 Task: Create a due date automation trigger when advanced on, 2 working days before a card is due add dates starting next week at 11:00 AM.
Action: Mouse moved to (1132, 85)
Screenshot: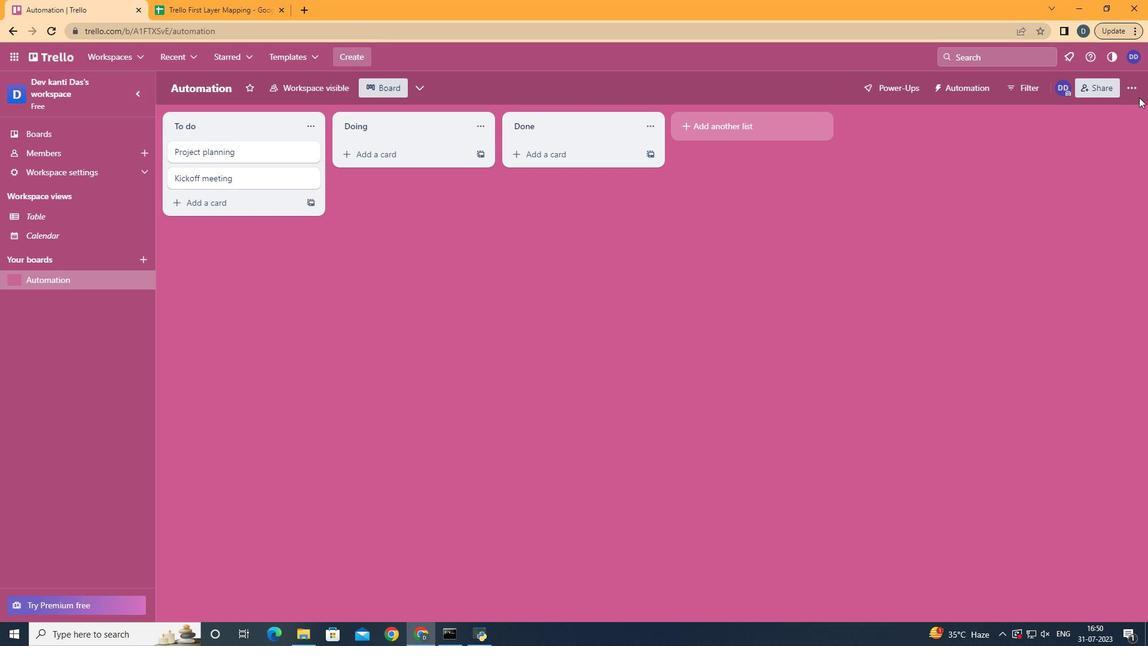 
Action: Mouse pressed left at (1132, 85)
Screenshot: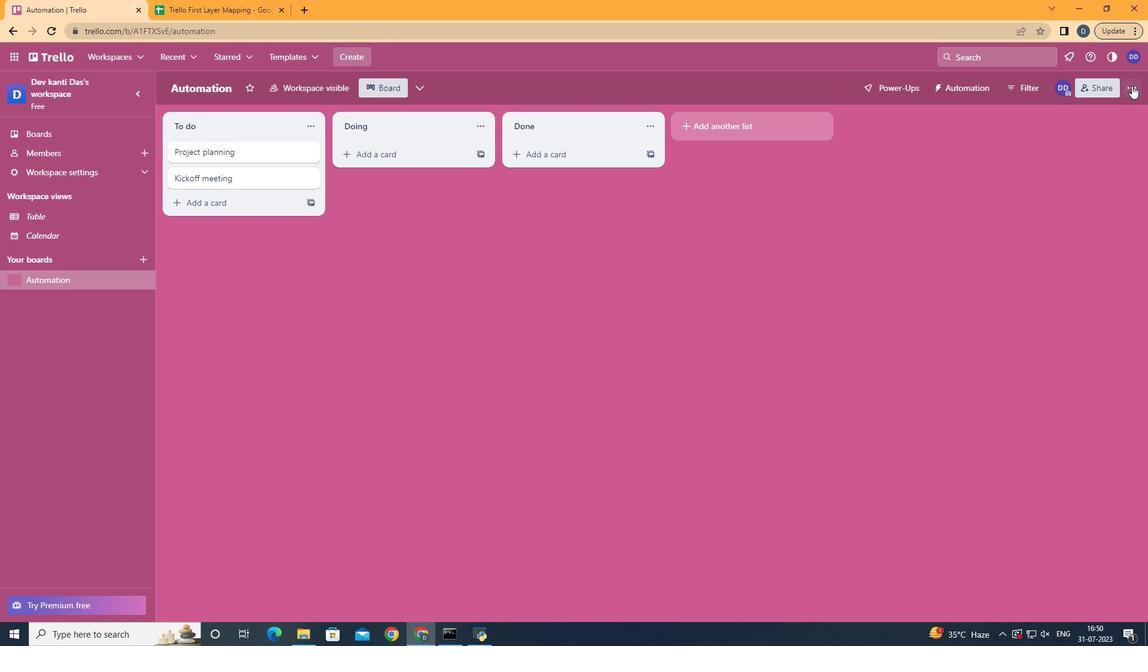 
Action: Mouse moved to (1015, 258)
Screenshot: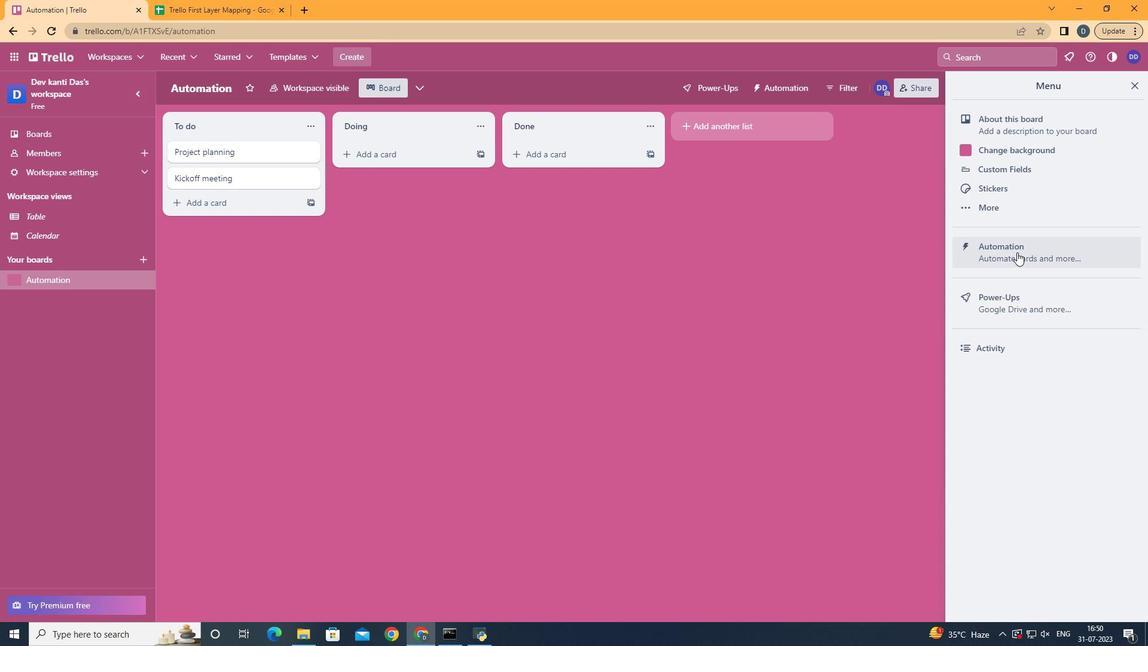 
Action: Mouse pressed left at (1015, 258)
Screenshot: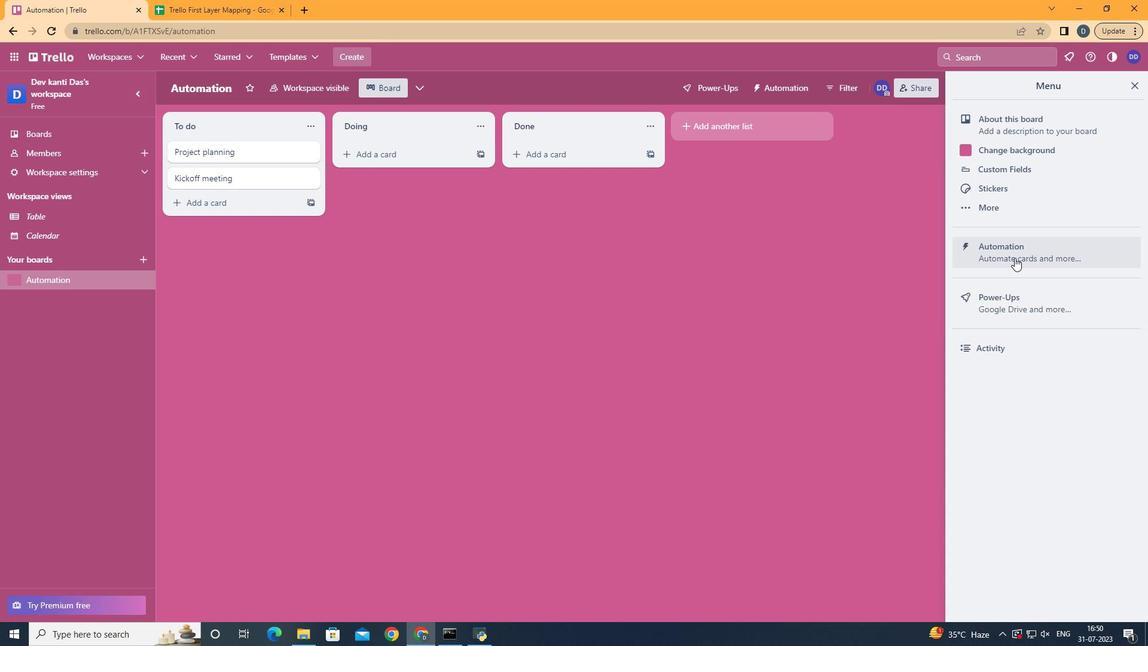 
Action: Mouse moved to (218, 241)
Screenshot: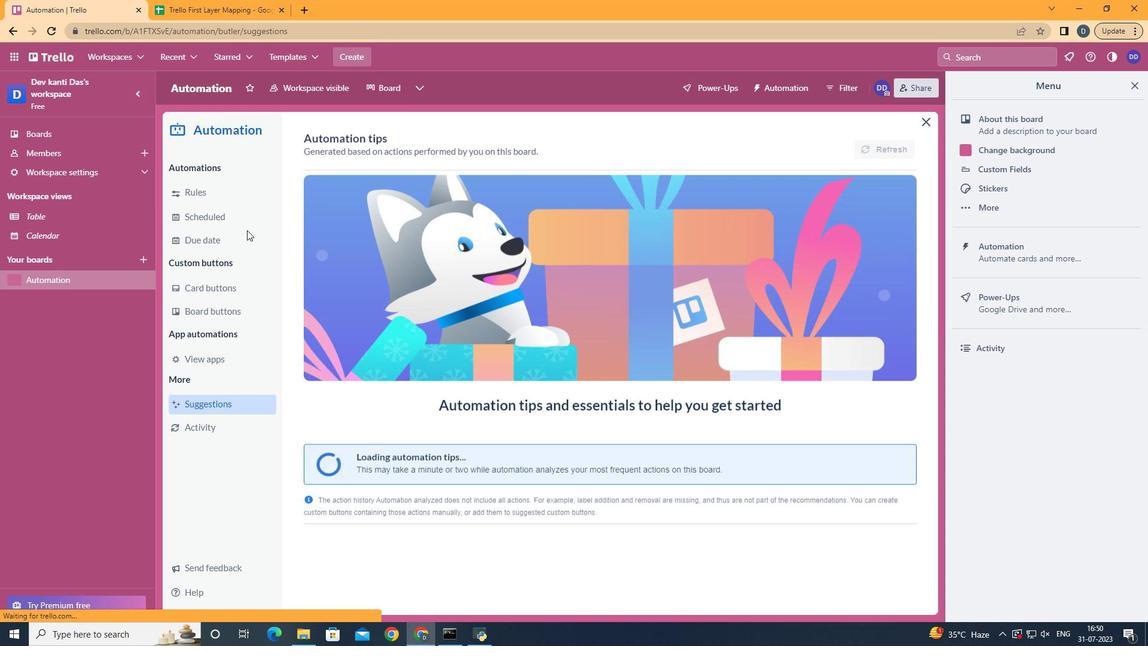 
Action: Mouse pressed left at (218, 241)
Screenshot: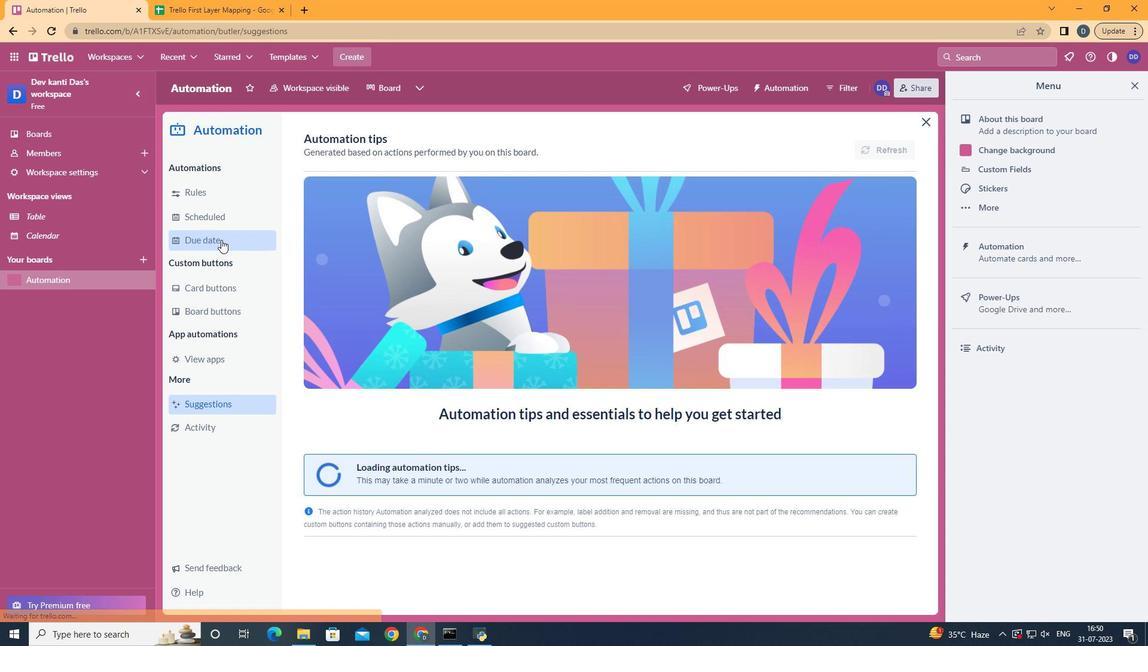 
Action: Mouse moved to (862, 142)
Screenshot: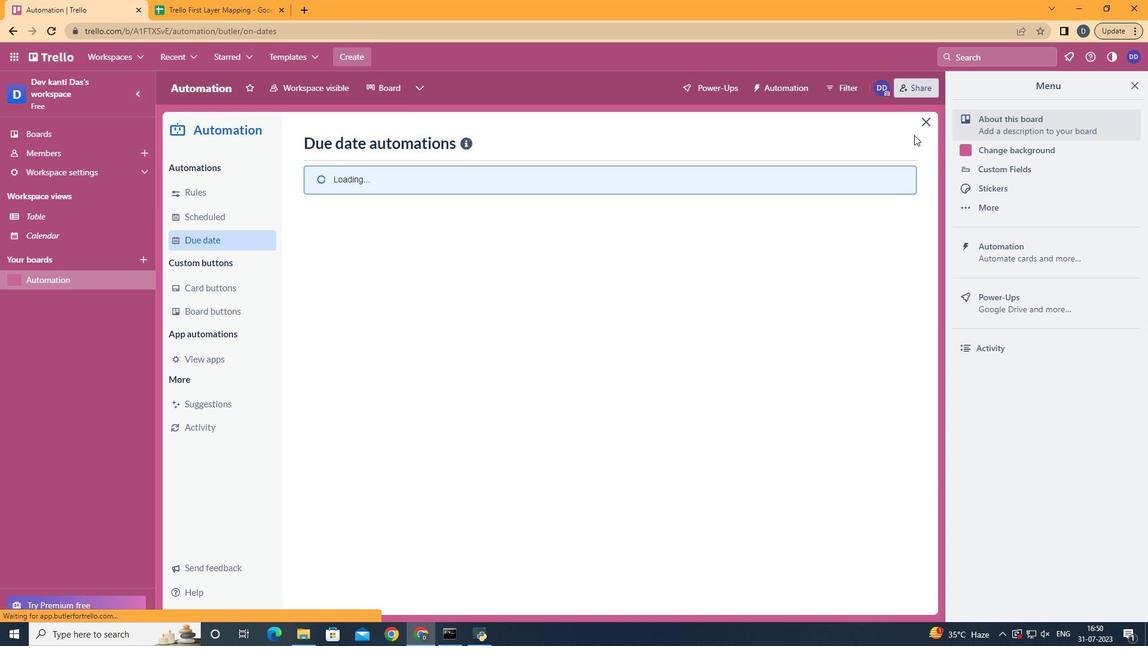 
Action: Mouse pressed left at (862, 142)
Screenshot: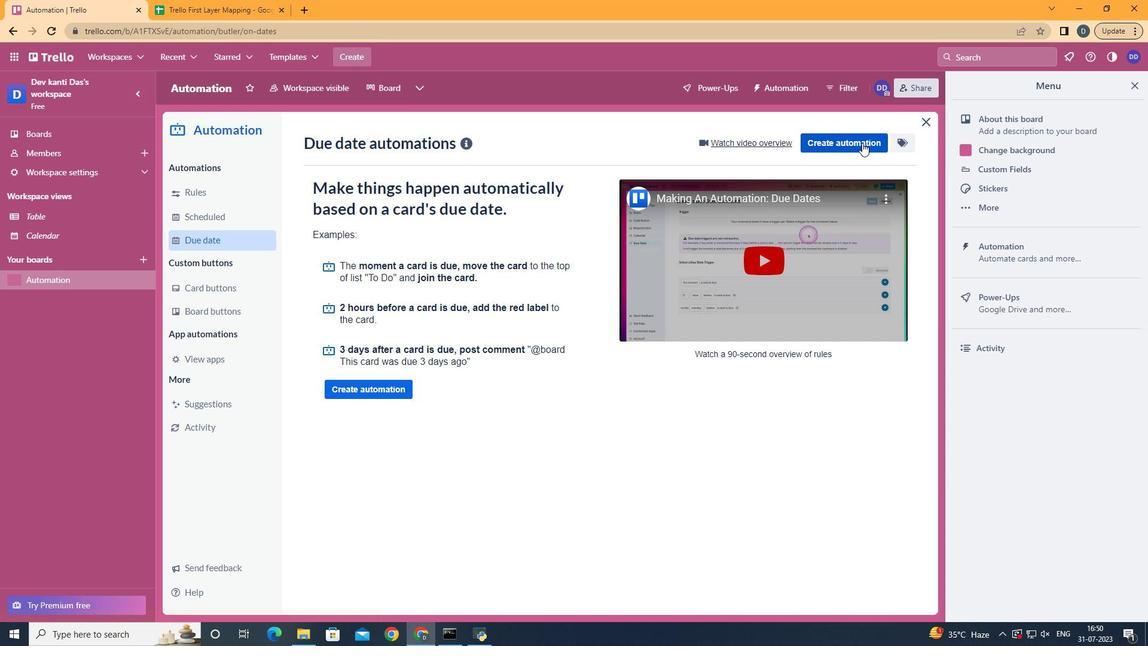 
Action: Mouse moved to (697, 259)
Screenshot: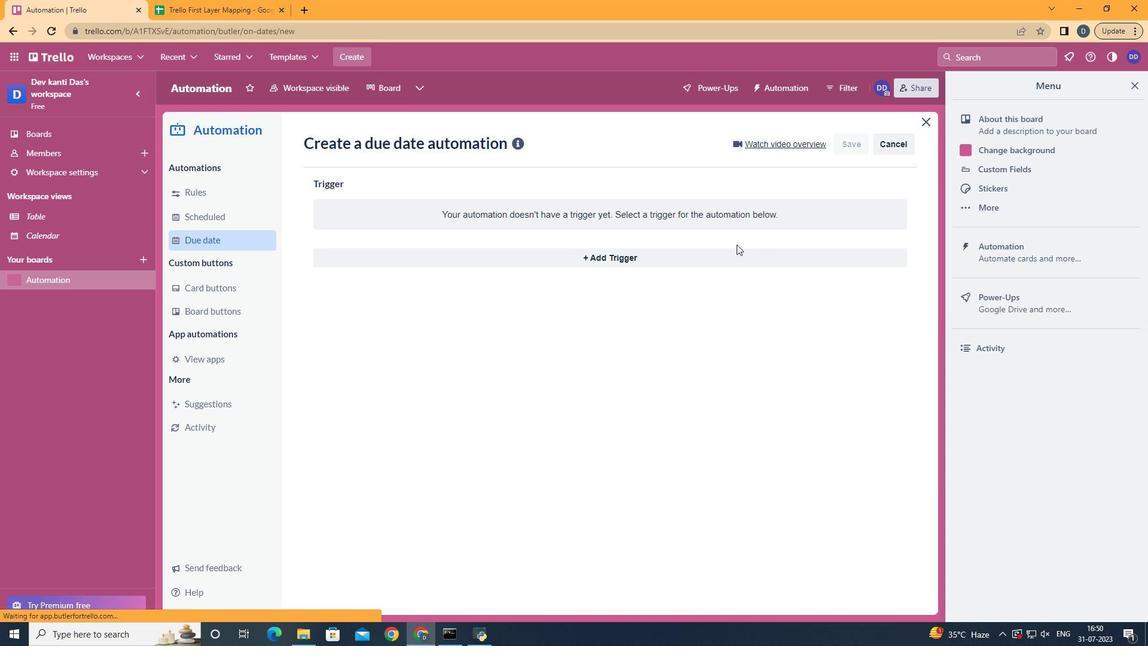 
Action: Mouse pressed left at (697, 259)
Screenshot: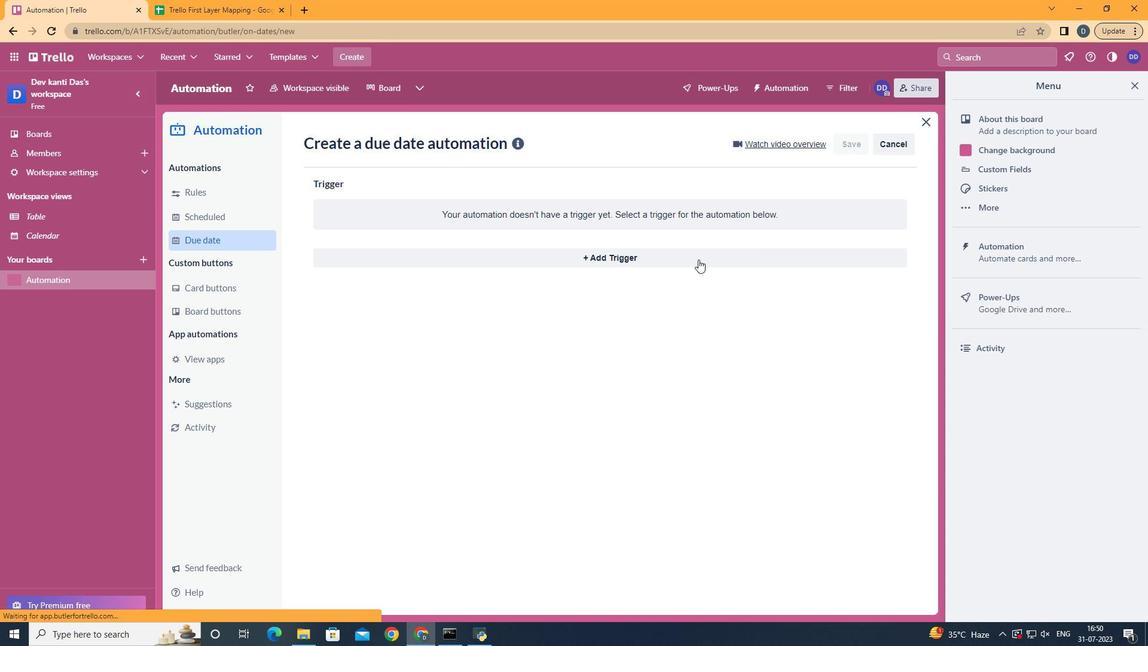 
Action: Mouse moved to (393, 482)
Screenshot: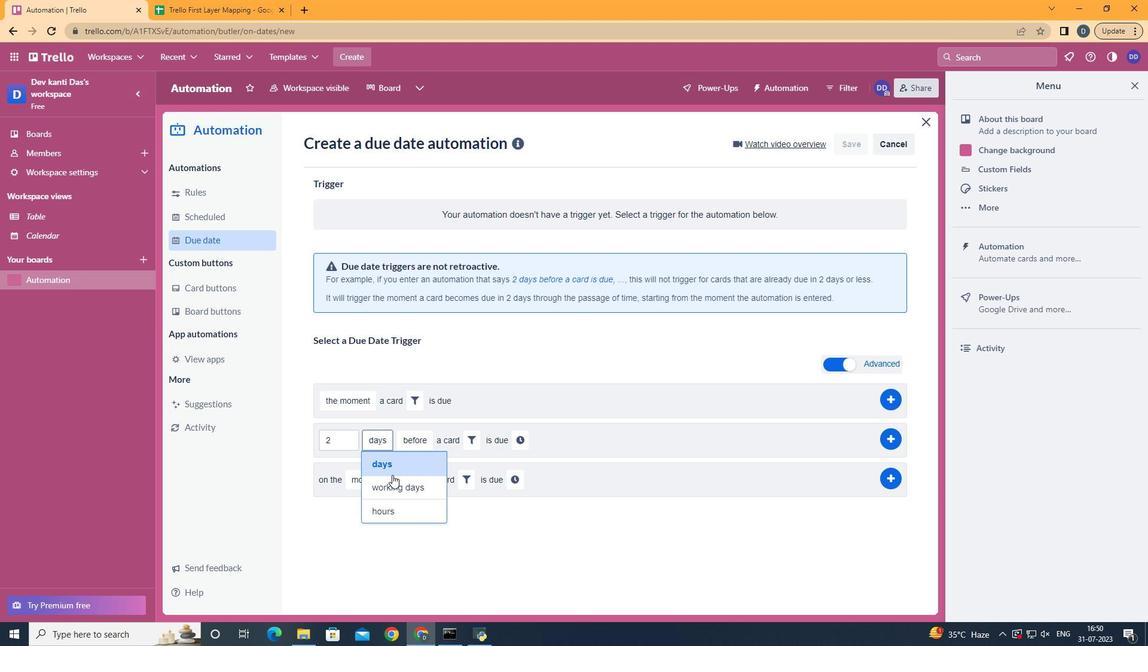
Action: Mouse pressed left at (393, 482)
Screenshot: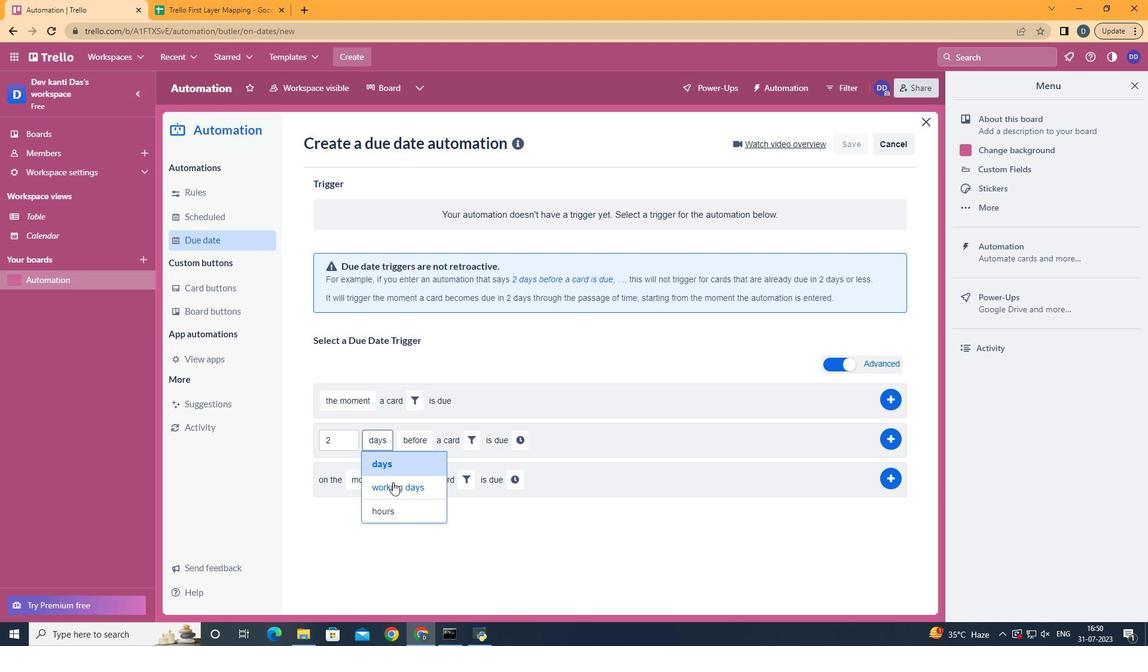 
Action: Mouse moved to (507, 446)
Screenshot: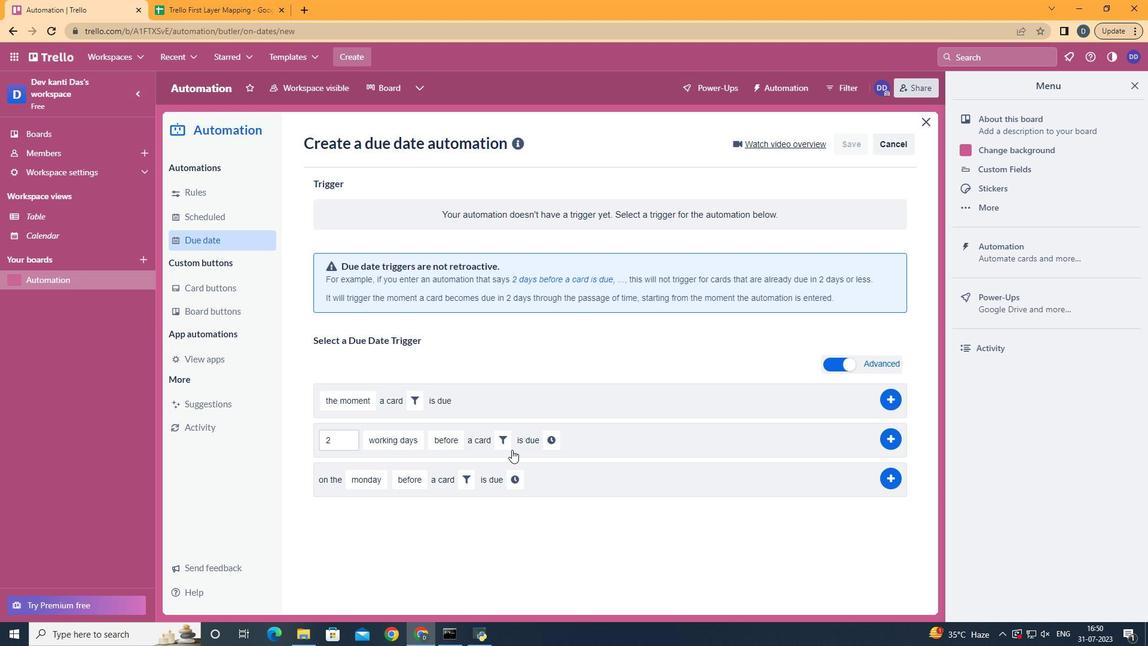 
Action: Mouse pressed left at (507, 446)
Screenshot: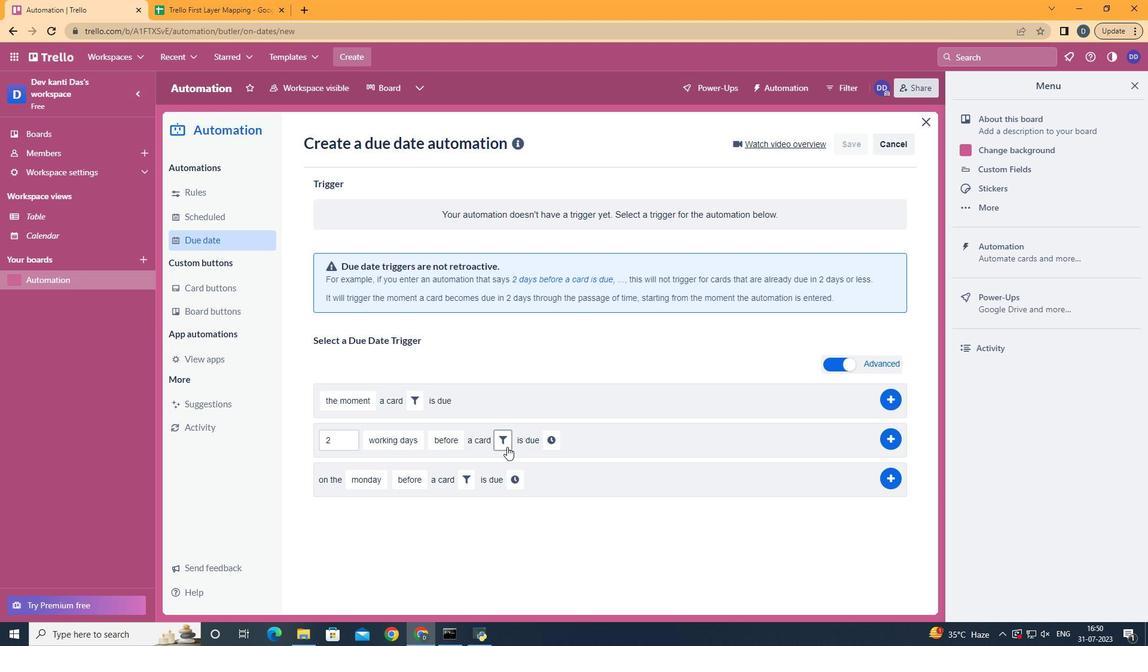 
Action: Mouse moved to (562, 480)
Screenshot: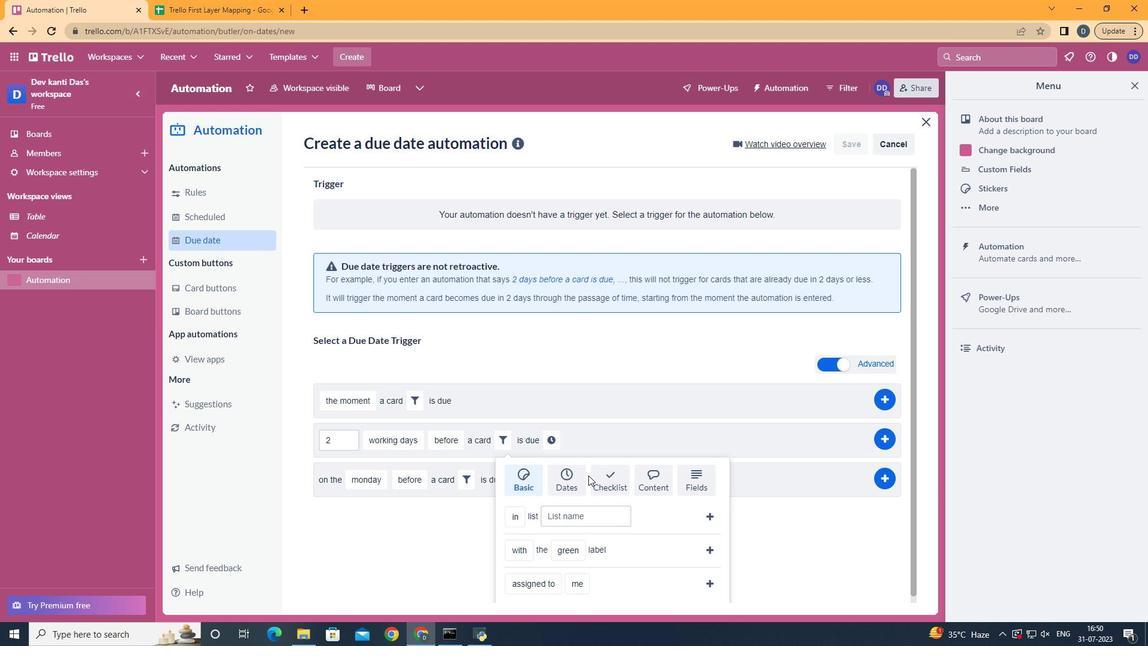 
Action: Mouse pressed left at (562, 480)
Screenshot: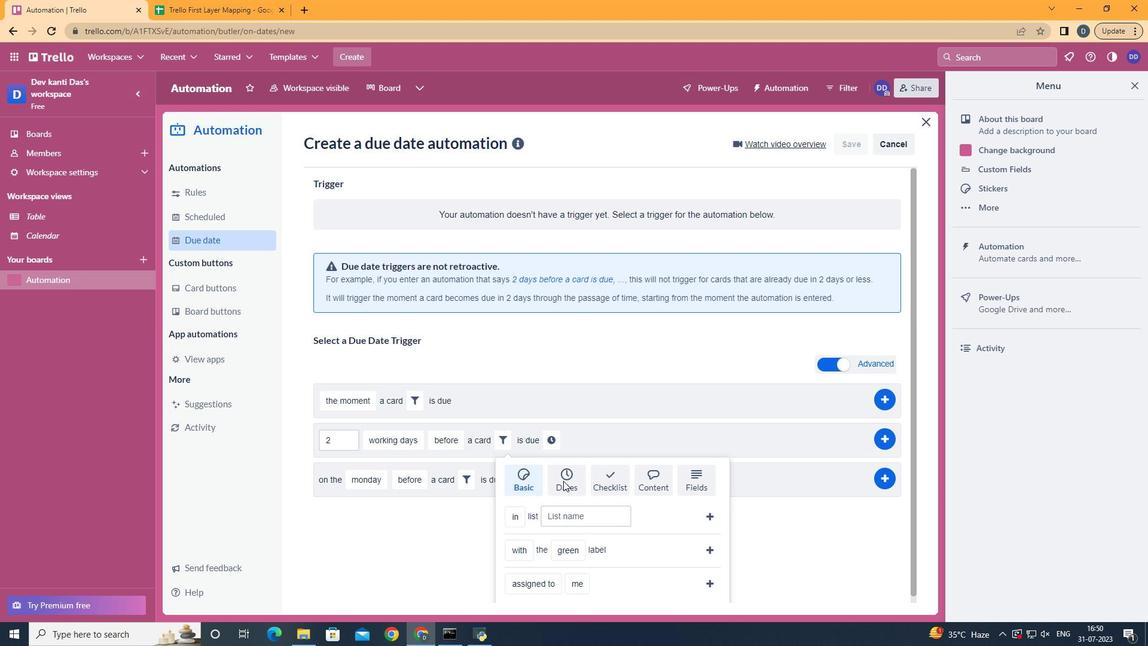 
Action: Mouse scrolled (562, 480) with delta (0, 0)
Screenshot: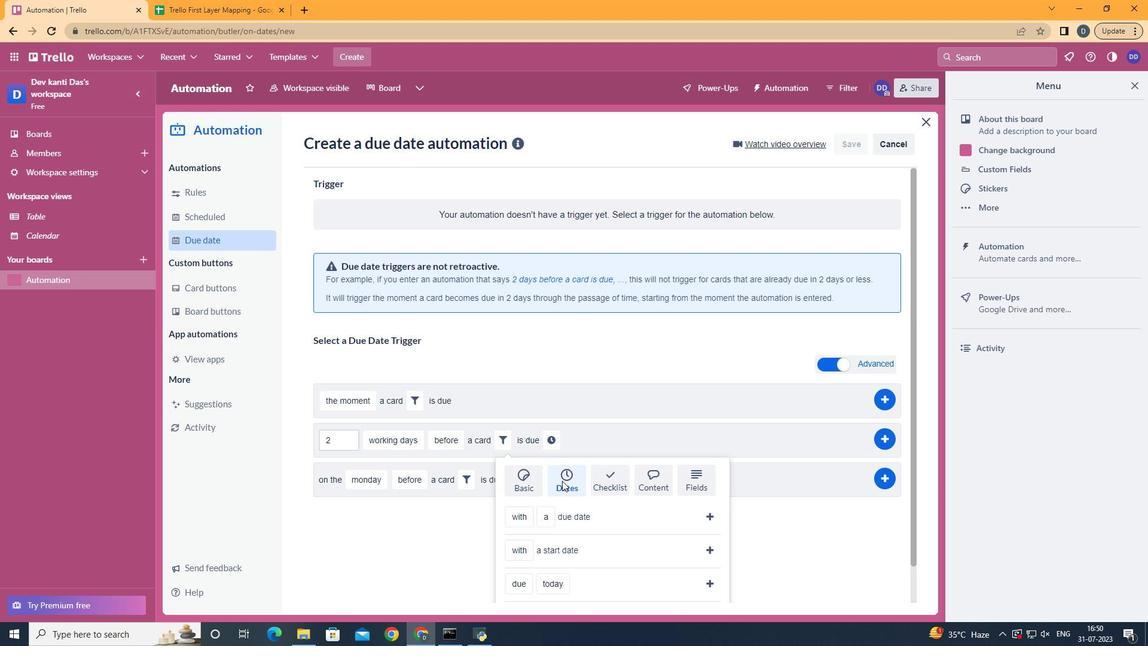 
Action: Mouse scrolled (562, 480) with delta (0, 0)
Screenshot: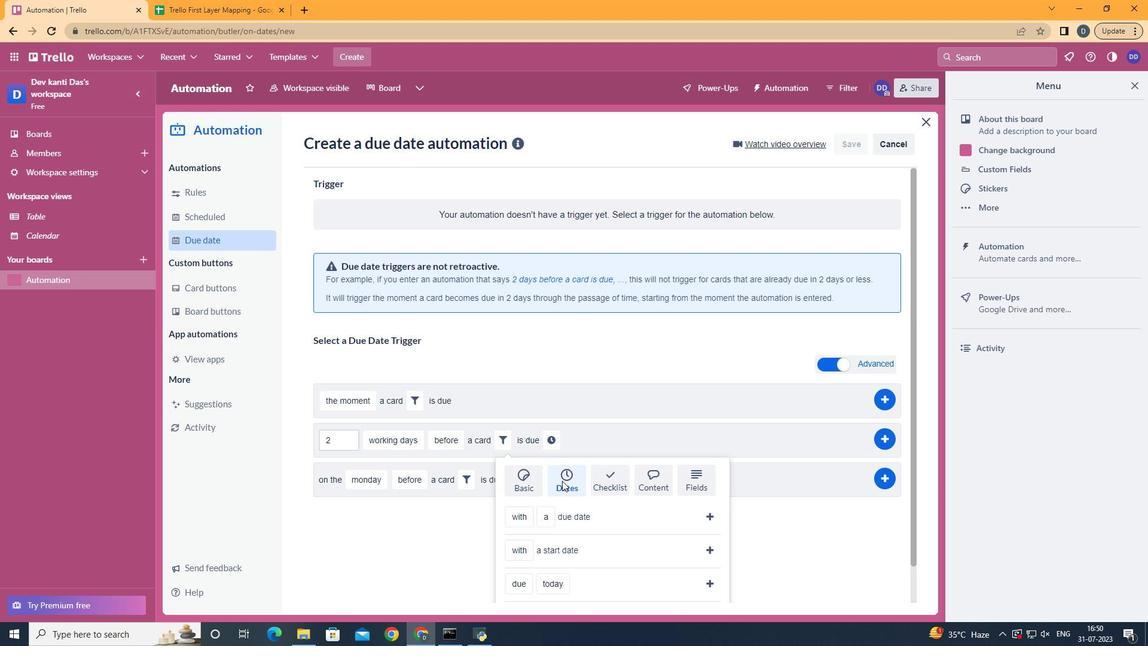 
Action: Mouse scrolled (562, 480) with delta (0, 0)
Screenshot: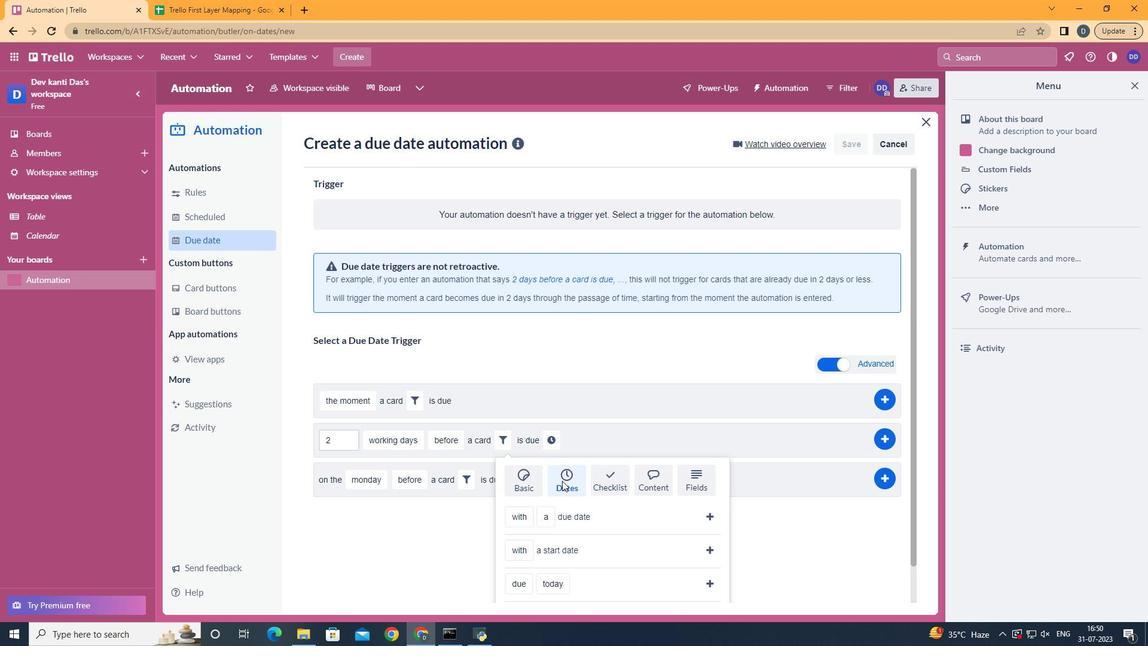 
Action: Mouse scrolled (562, 480) with delta (0, 0)
Screenshot: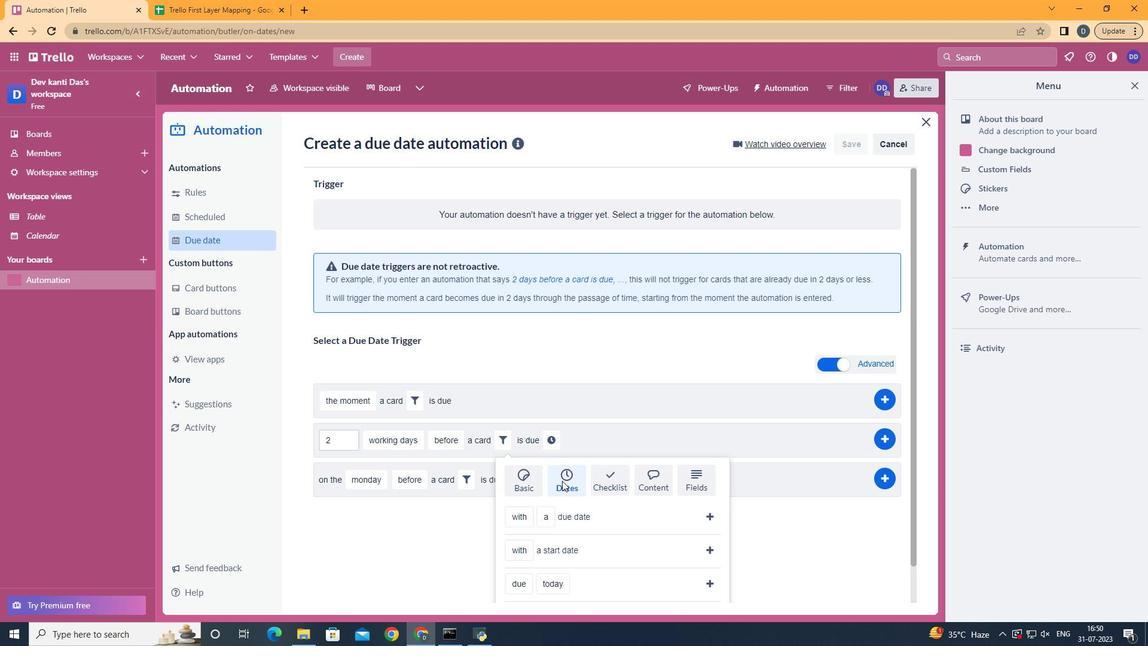 
Action: Mouse scrolled (562, 480) with delta (0, 0)
Screenshot: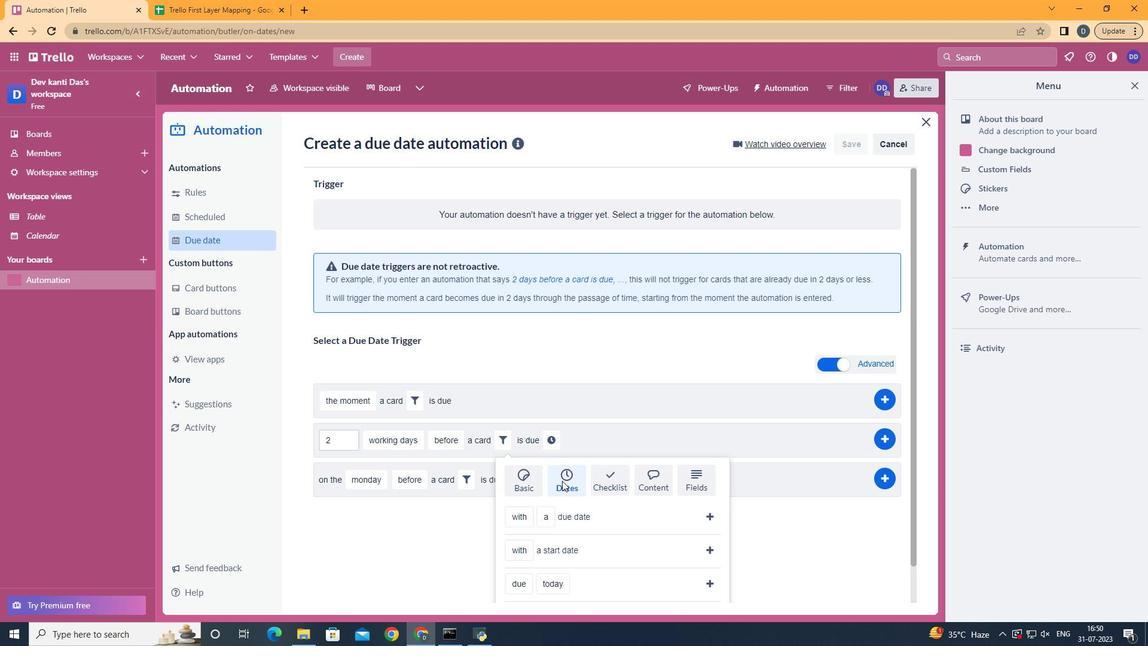 
Action: Mouse scrolled (562, 480) with delta (0, 0)
Screenshot: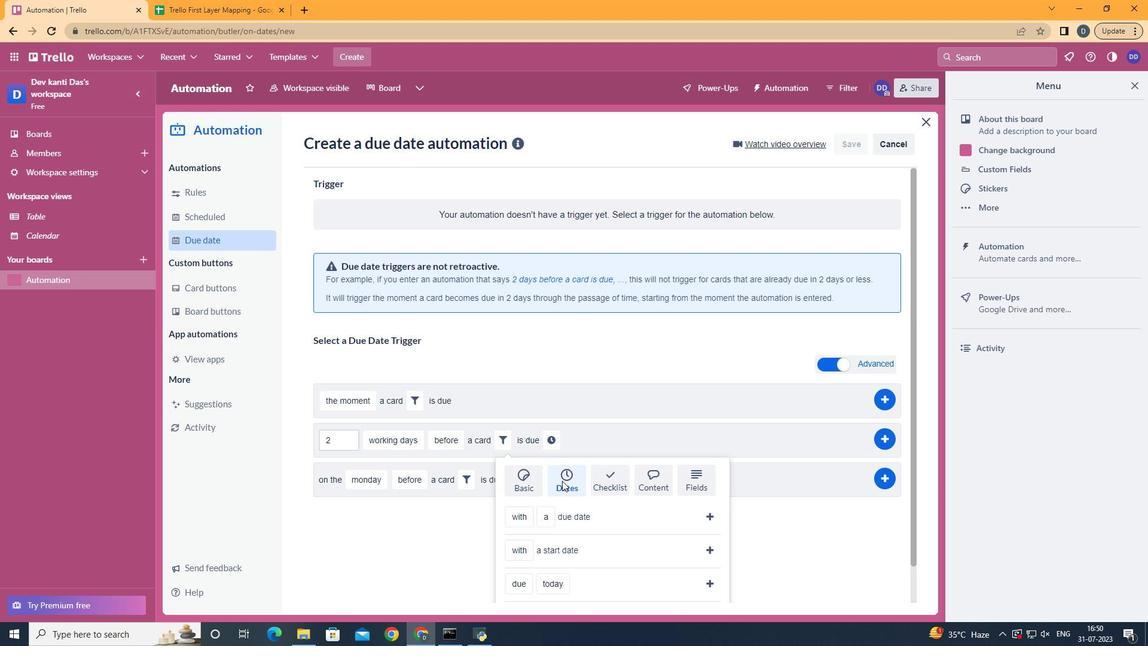 
Action: Mouse moved to (529, 499)
Screenshot: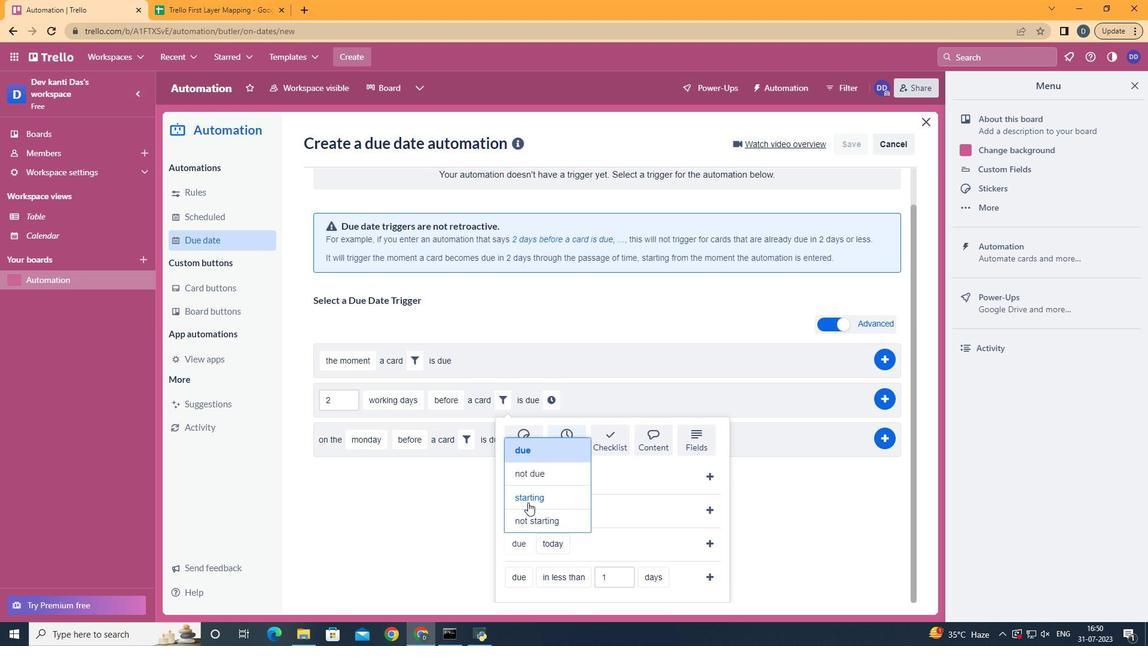 
Action: Mouse pressed left at (529, 499)
Screenshot: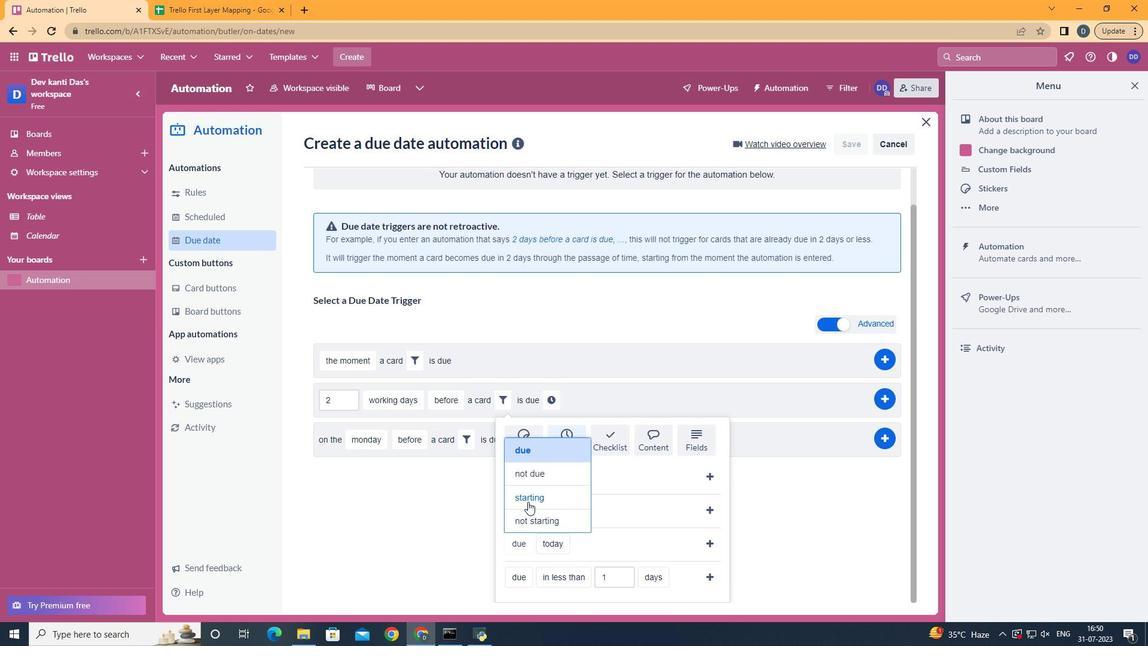 
Action: Mouse moved to (577, 473)
Screenshot: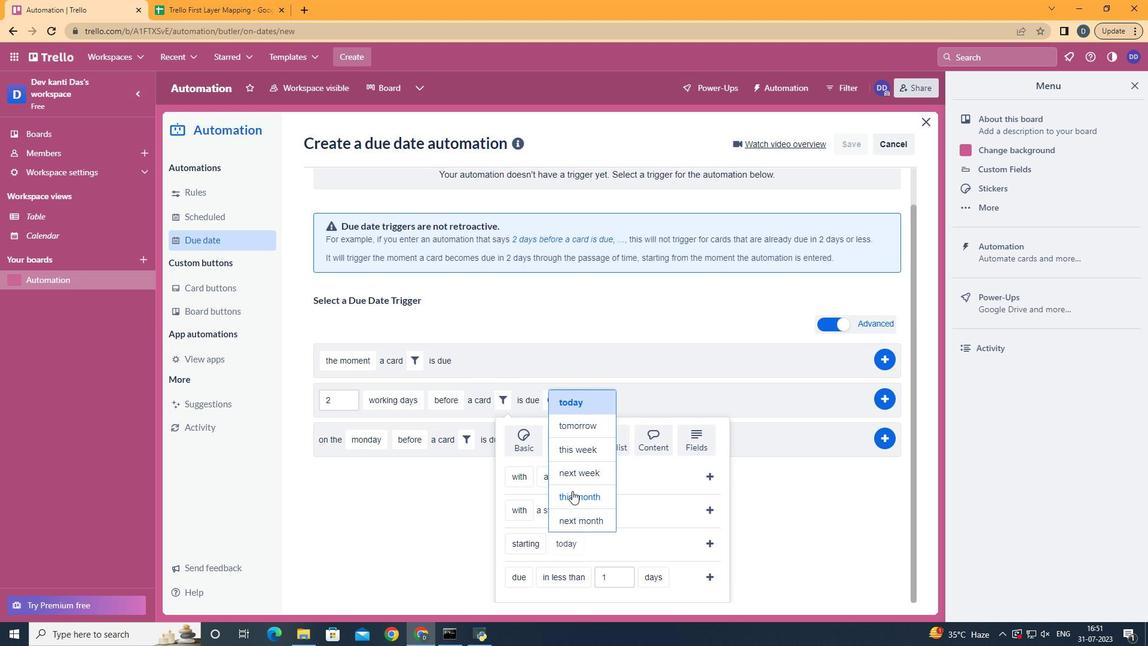 
Action: Mouse pressed left at (577, 473)
Screenshot: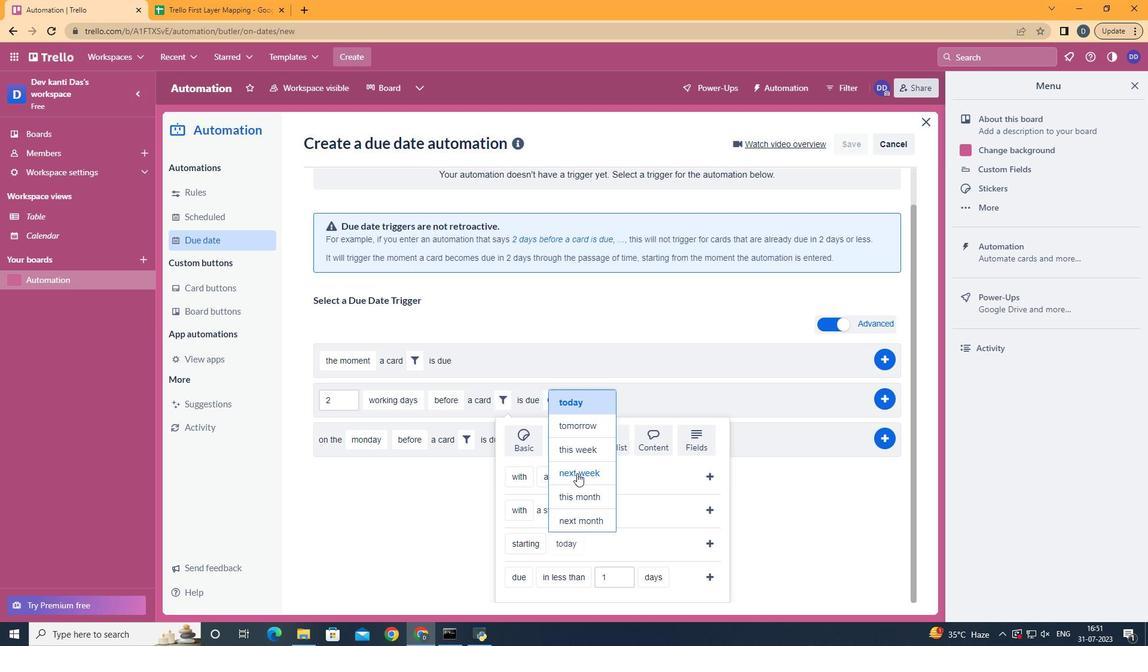 
Action: Mouse moved to (708, 537)
Screenshot: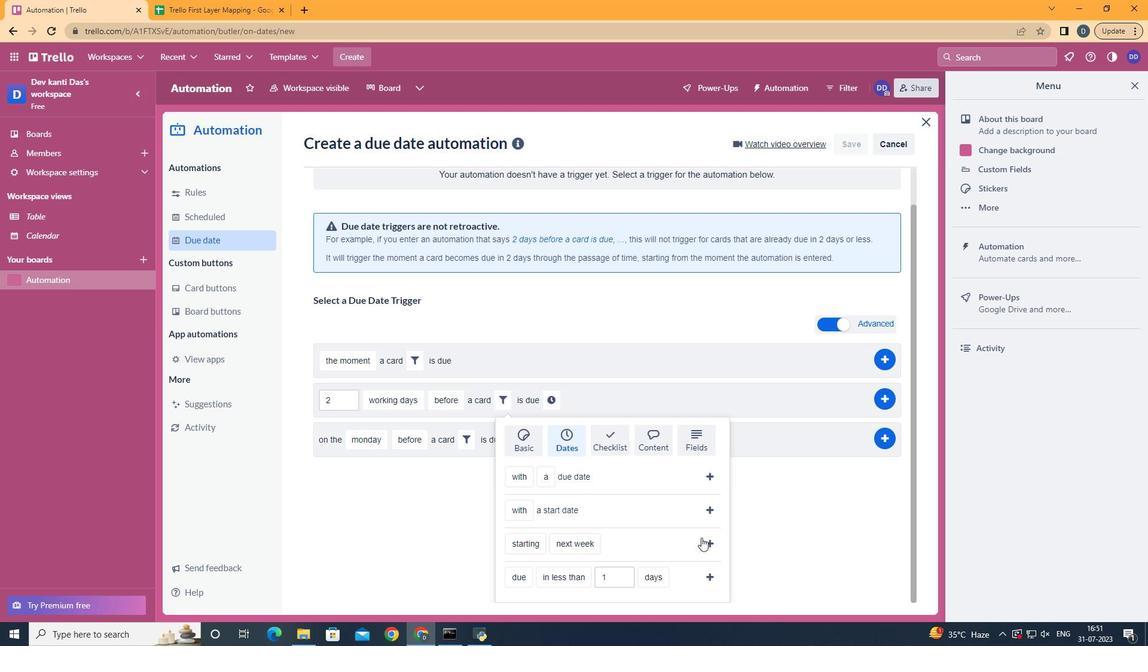 
Action: Mouse pressed left at (708, 537)
Screenshot: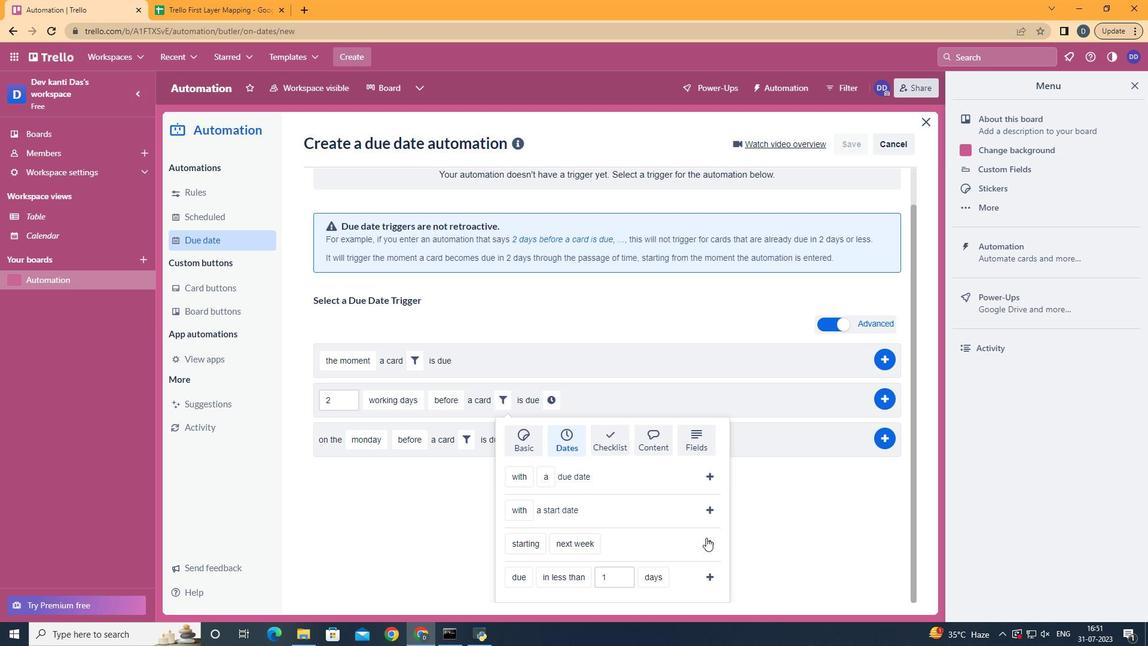 
Action: Mouse moved to (643, 444)
Screenshot: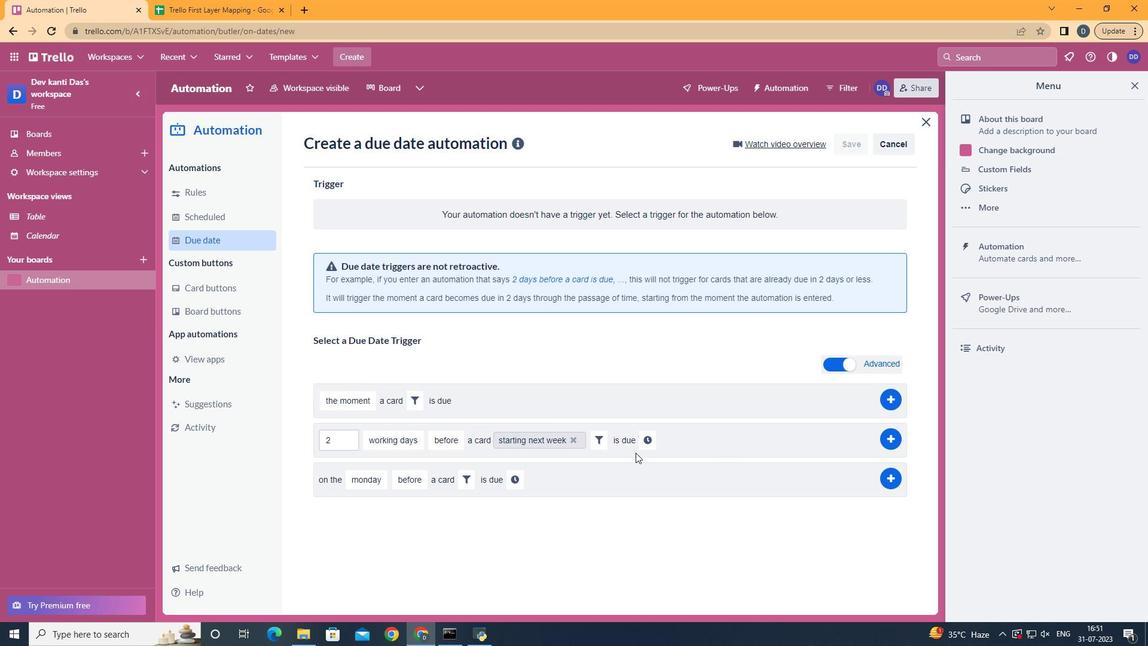 
Action: Mouse pressed left at (643, 444)
Screenshot: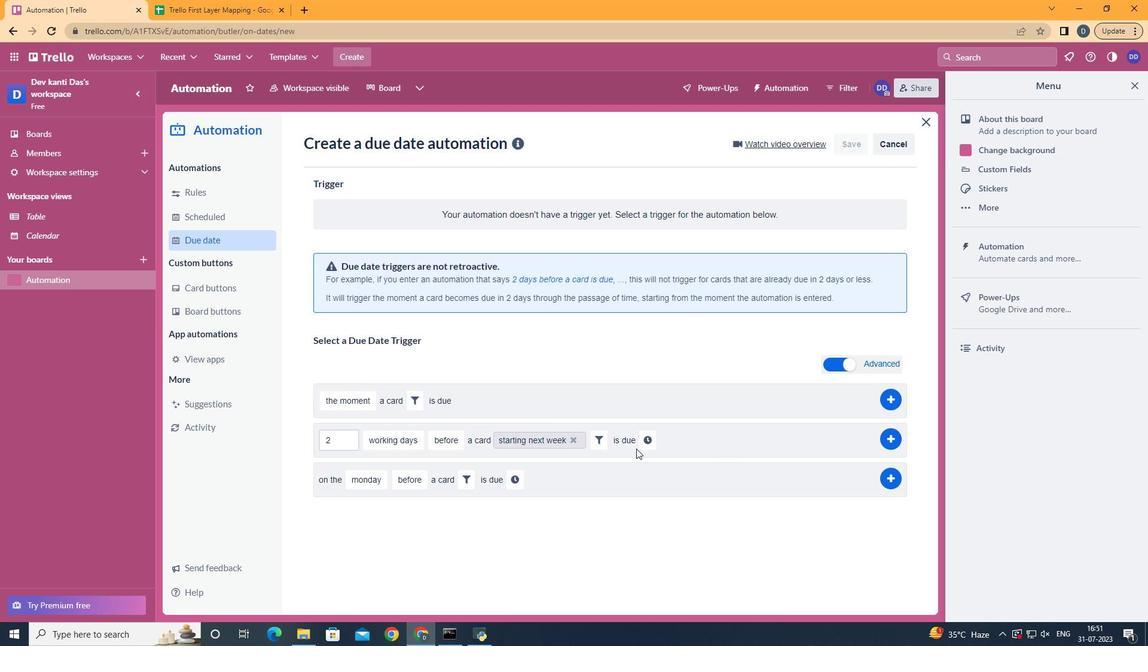 
Action: Mouse moved to (669, 443)
Screenshot: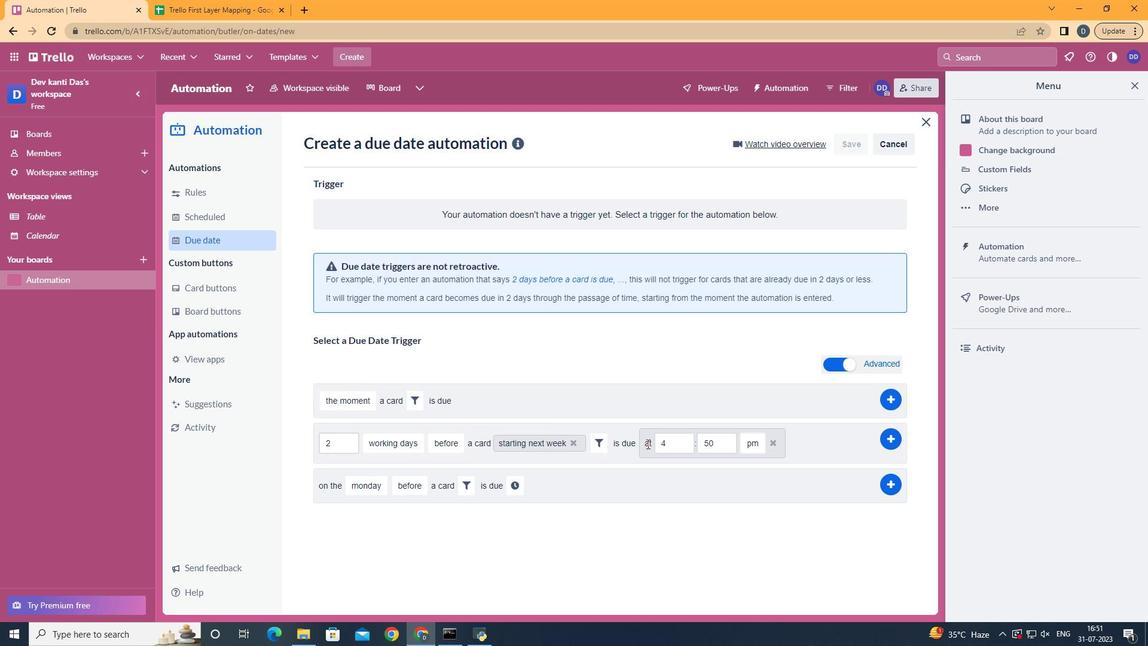
Action: Mouse pressed left at (669, 443)
Screenshot: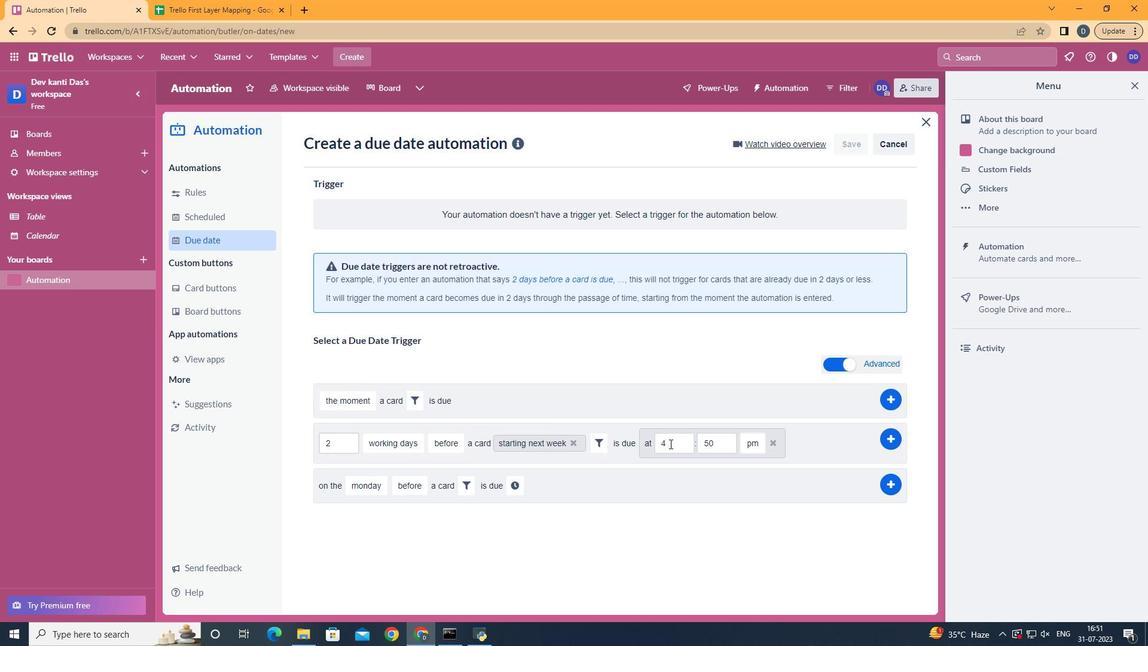 
Action: Key pressed <Key.backspace>11
Screenshot: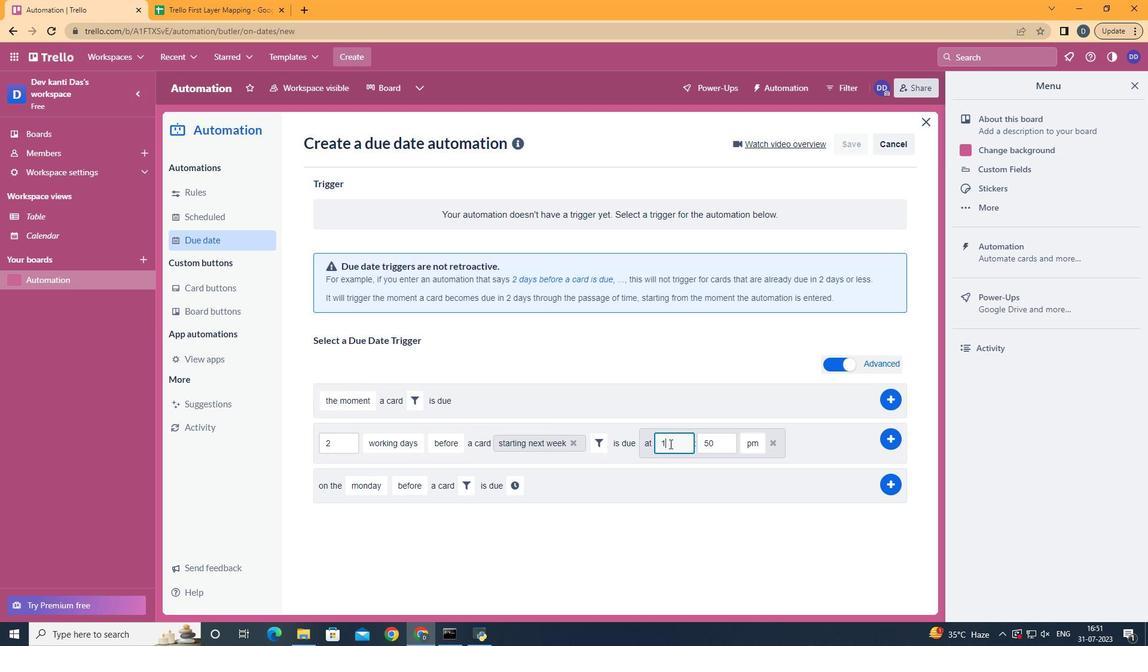 
Action: Mouse moved to (732, 440)
Screenshot: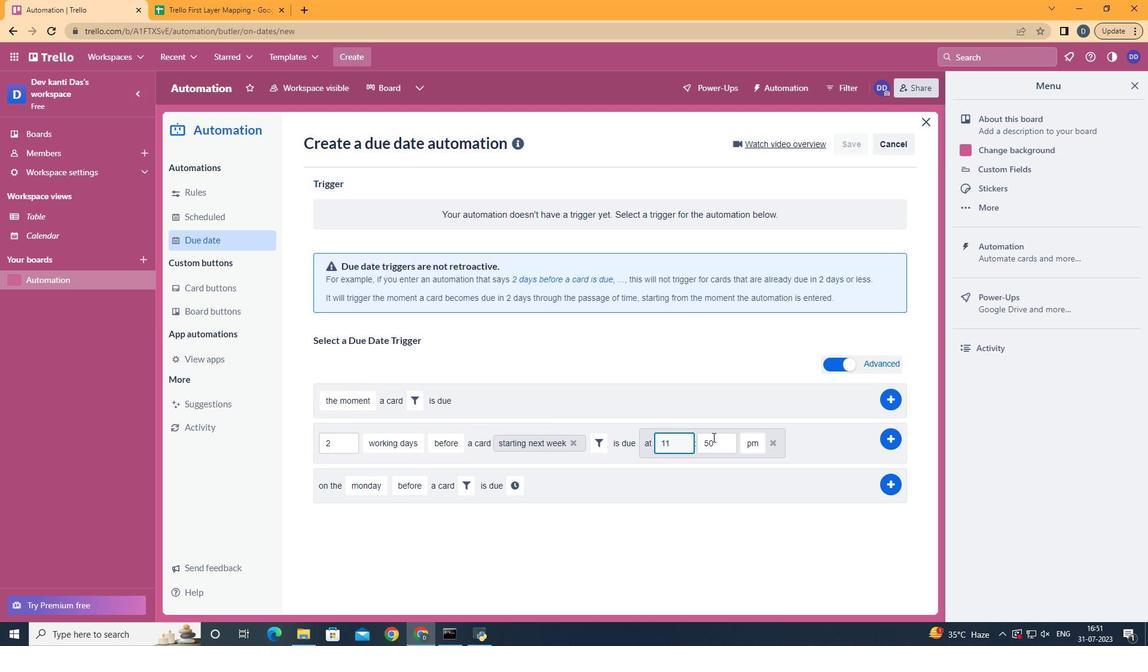 
Action: Mouse pressed left at (732, 440)
Screenshot: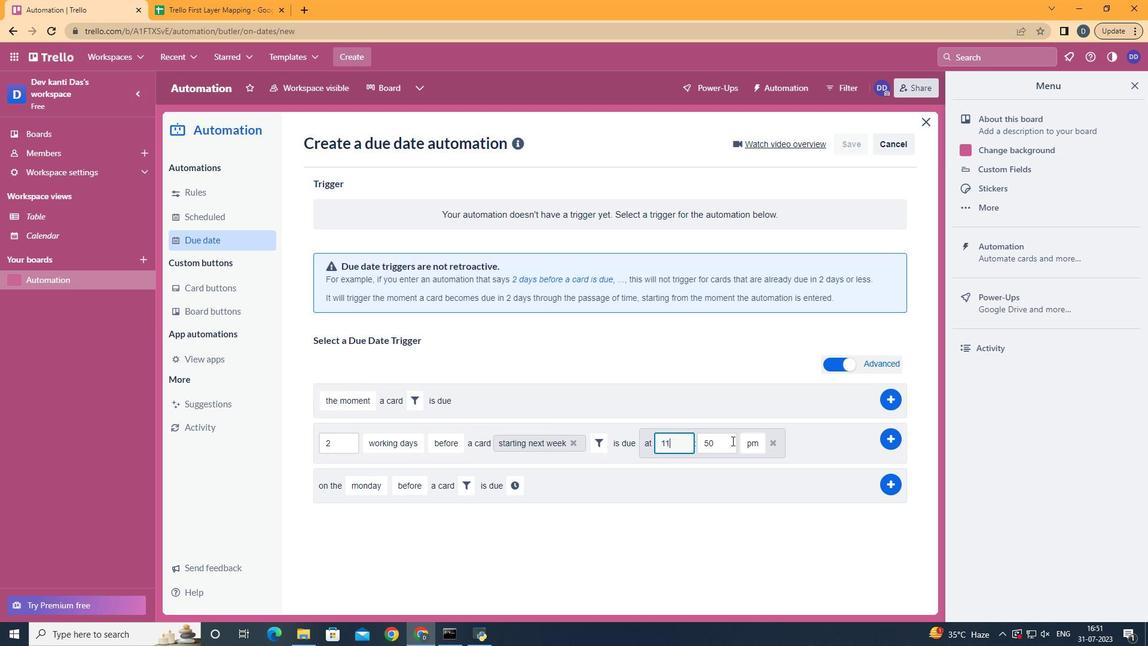
Action: Key pressed <Key.backspace><Key.backspace>00
Screenshot: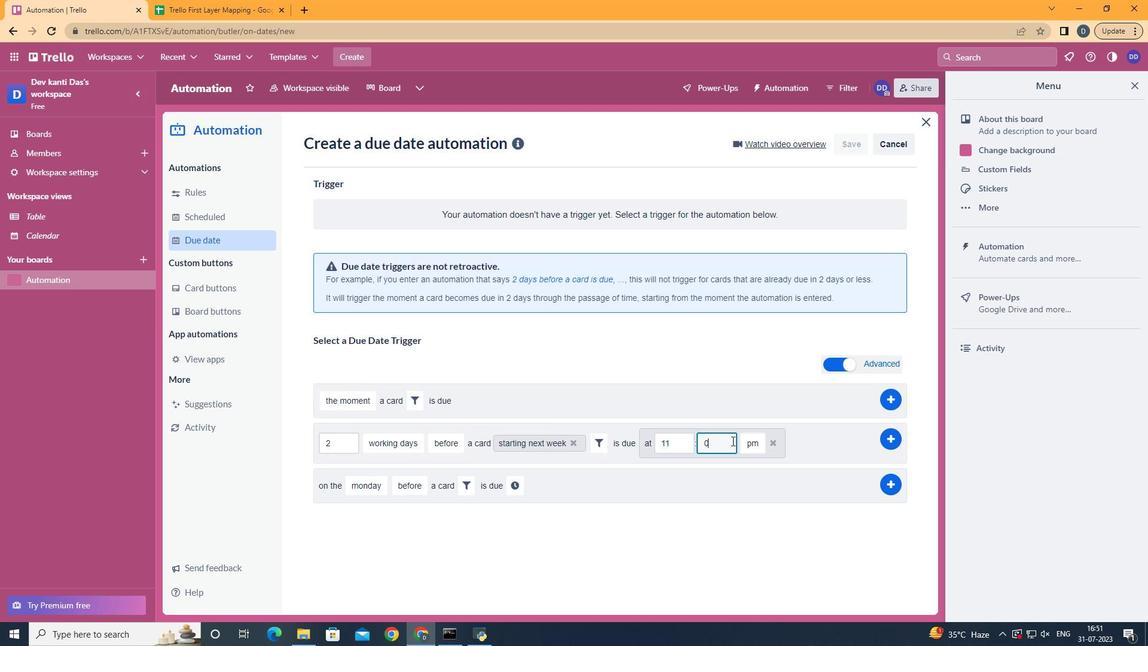 
Action: Mouse moved to (755, 461)
Screenshot: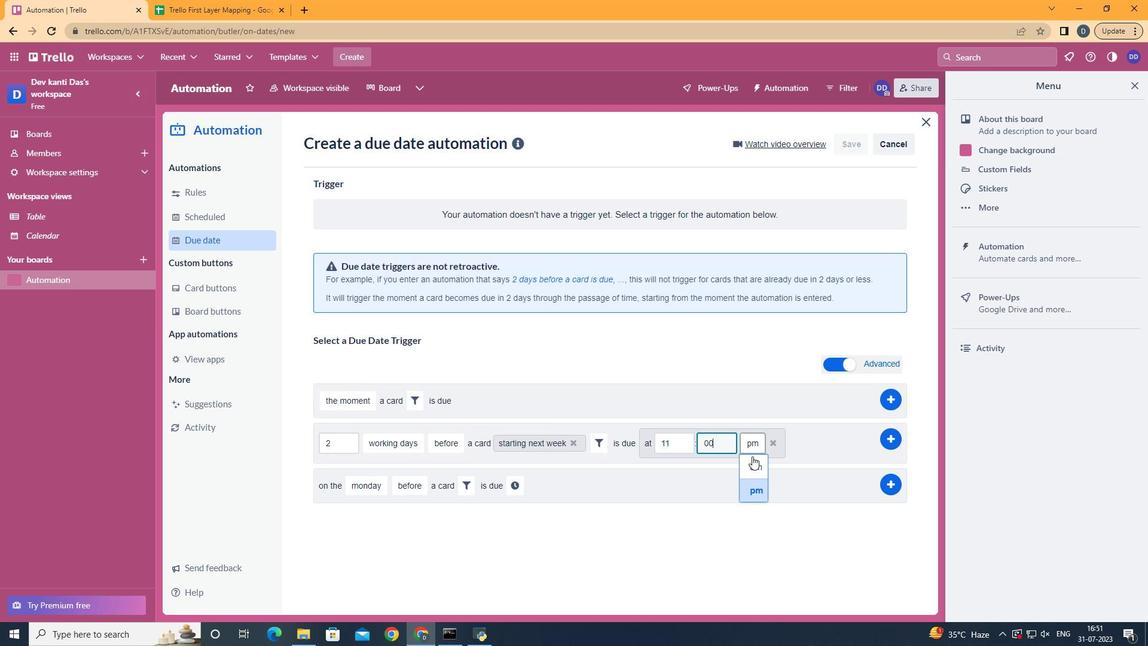 
Action: Mouse pressed left at (755, 461)
Screenshot: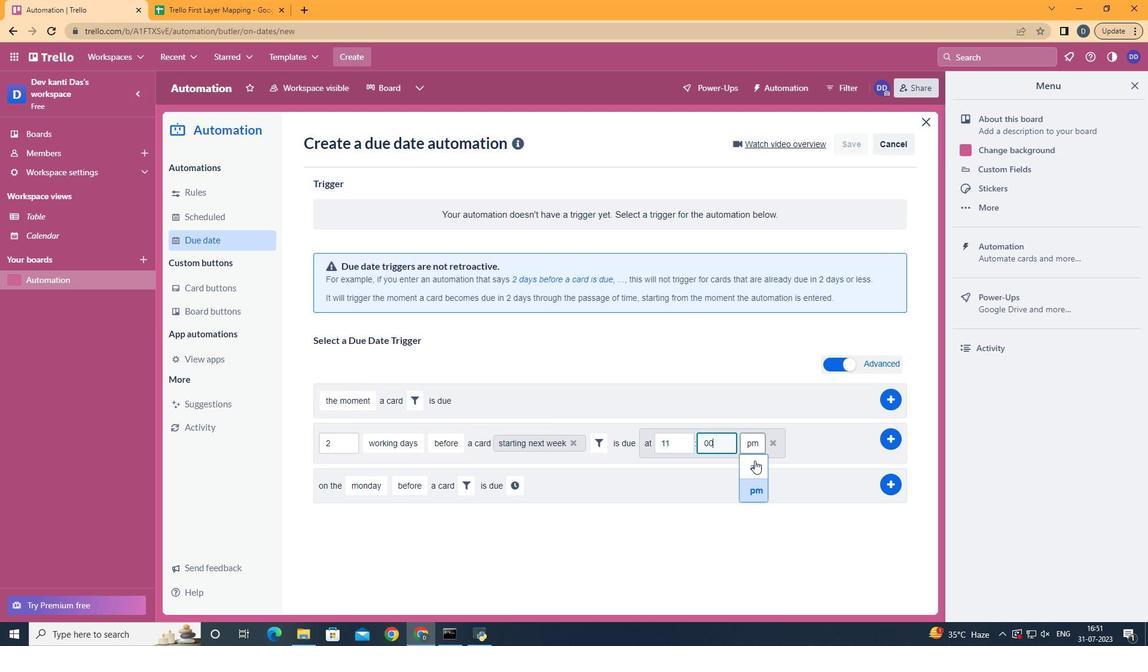 
Action: Mouse moved to (887, 440)
Screenshot: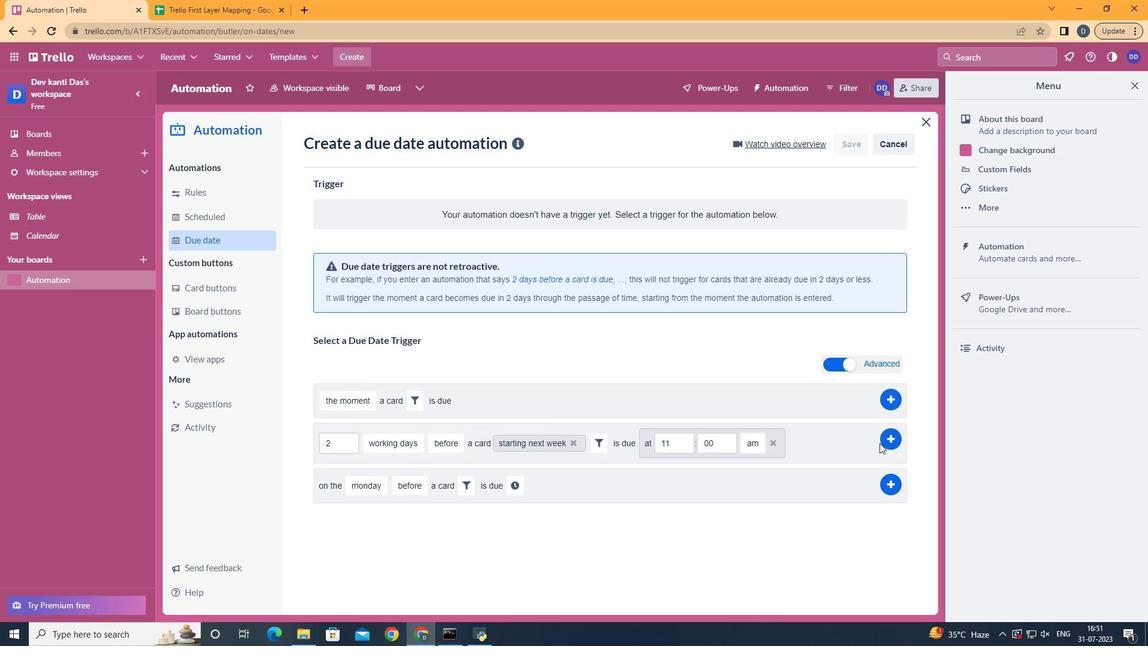 
Action: Mouse pressed left at (887, 440)
Screenshot: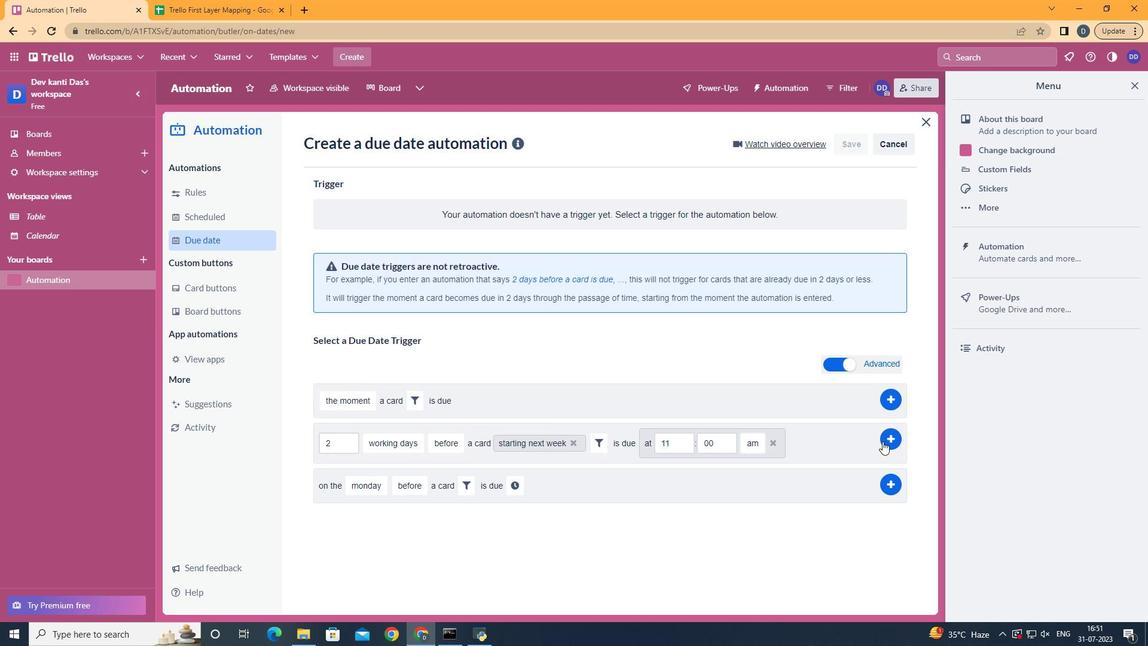 
Action: Mouse moved to (640, 249)
Screenshot: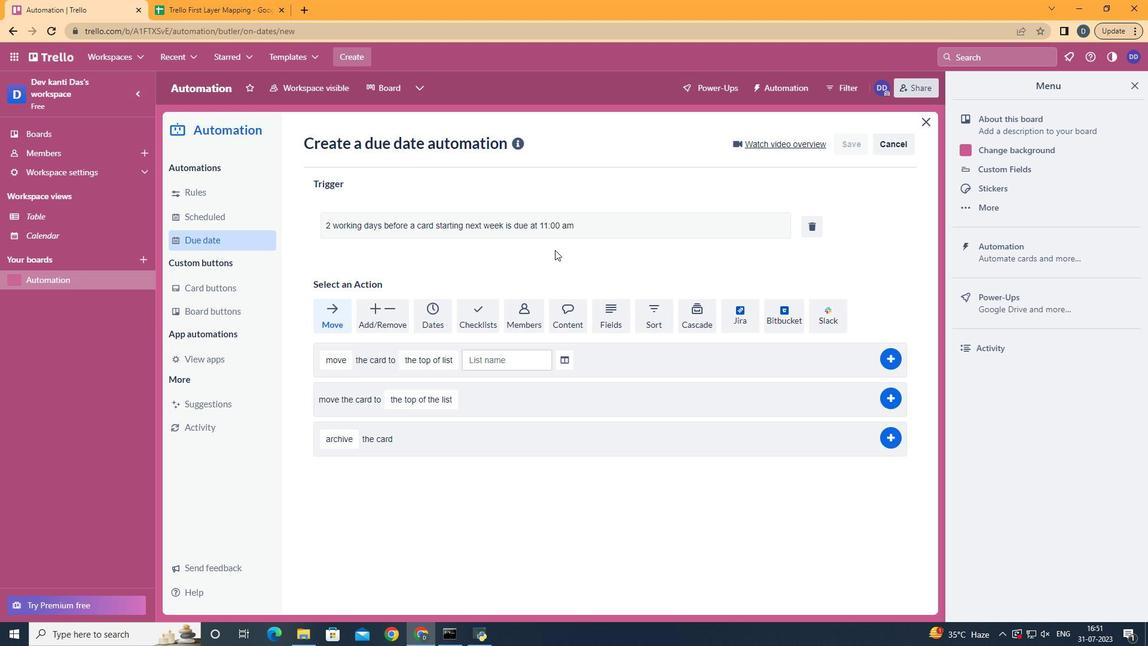 
